 Task: Reply to email with the signature Charles Evans with the subject 'Project completion' from softage.1@softage.net with the message 'Could you provide an update on the progress of the environmental sustainability project?'
Action: Mouse moved to (864, 221)
Screenshot: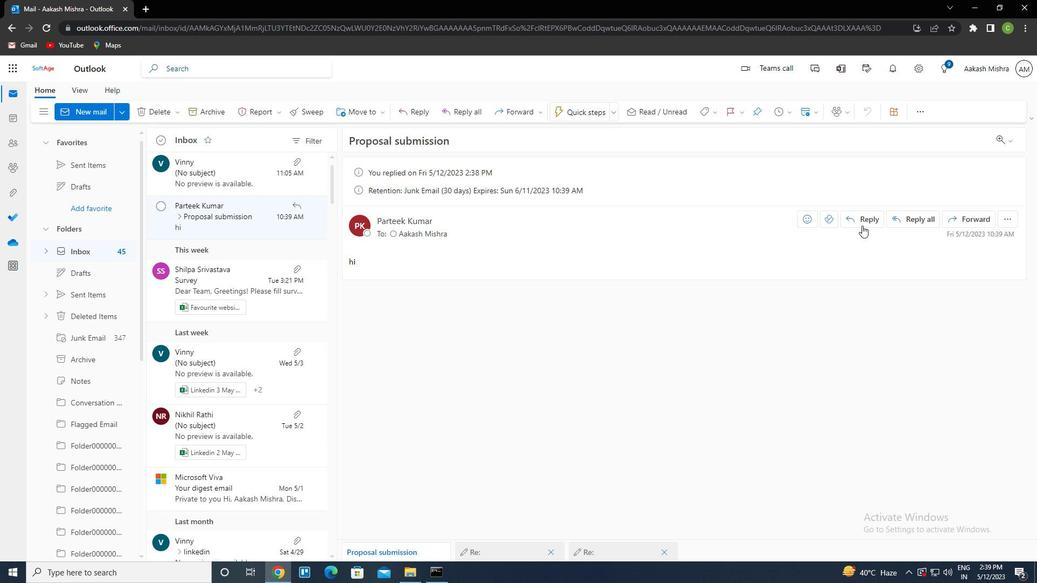 
Action: Mouse pressed left at (864, 221)
Screenshot: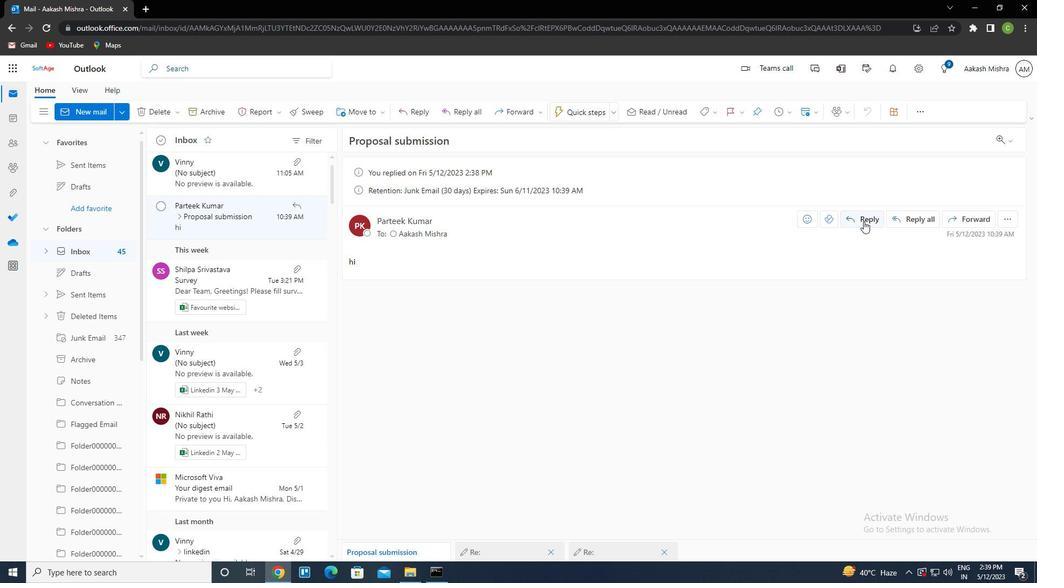 
Action: Mouse moved to (698, 113)
Screenshot: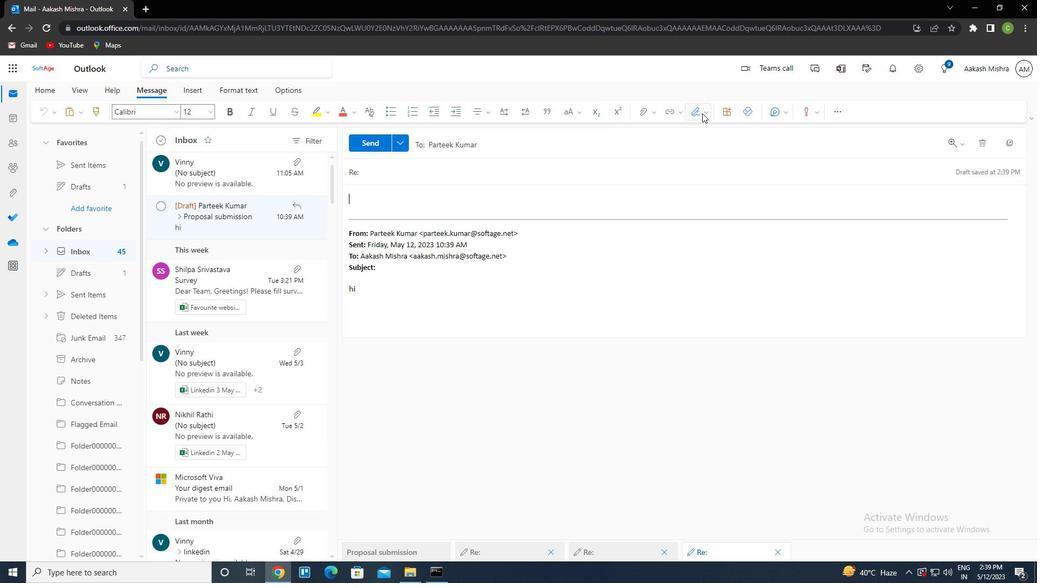 
Action: Mouse pressed left at (698, 113)
Screenshot: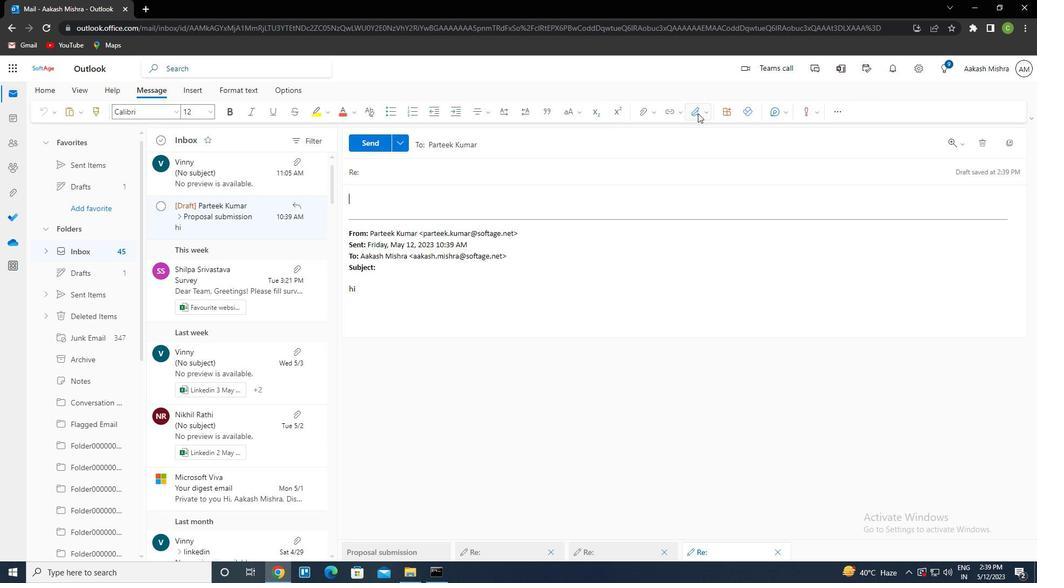 
Action: Mouse moved to (674, 155)
Screenshot: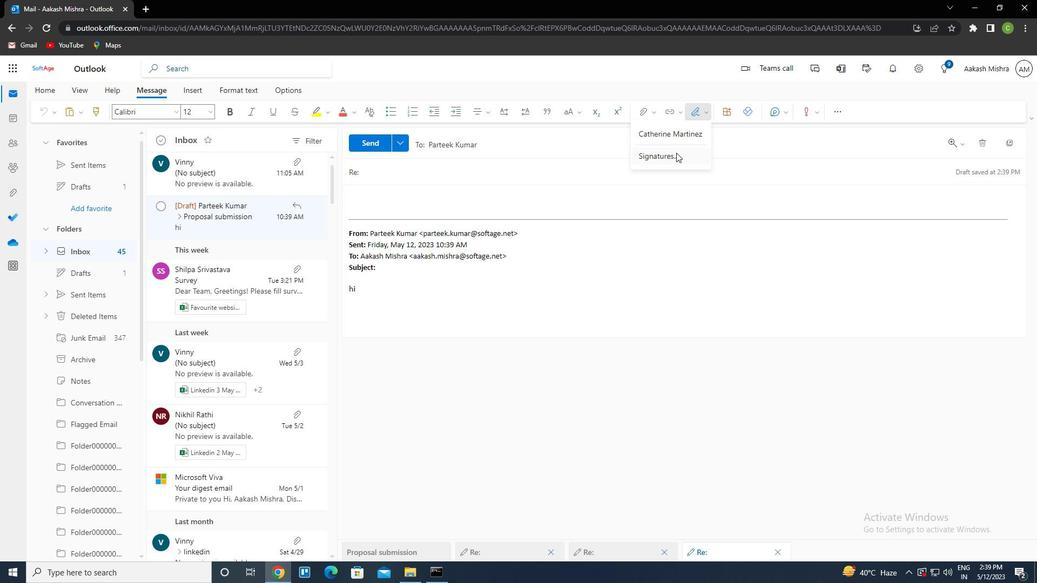 
Action: Mouse pressed left at (674, 155)
Screenshot: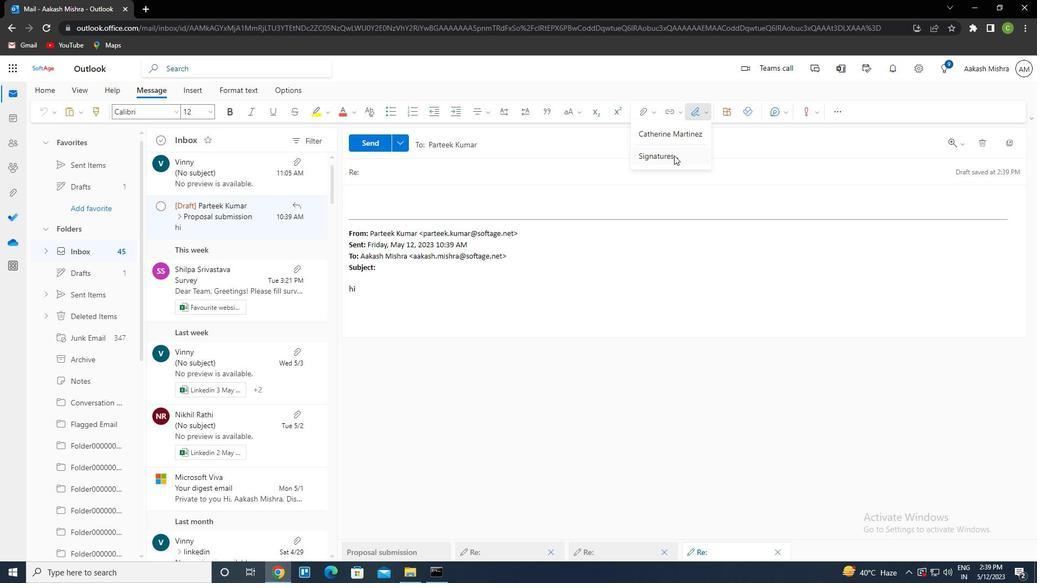
Action: Mouse moved to (728, 203)
Screenshot: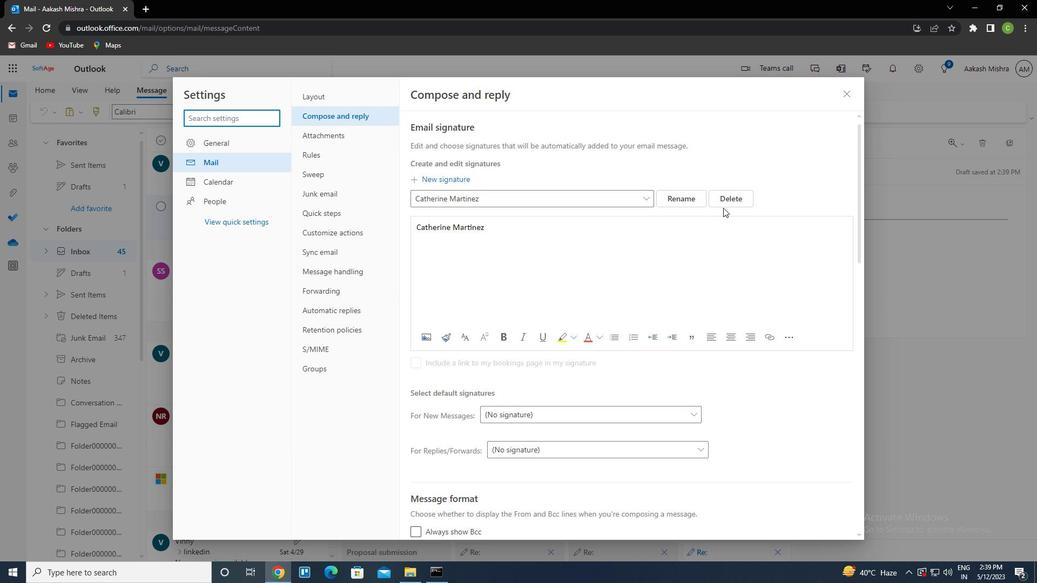 
Action: Mouse pressed left at (728, 203)
Screenshot: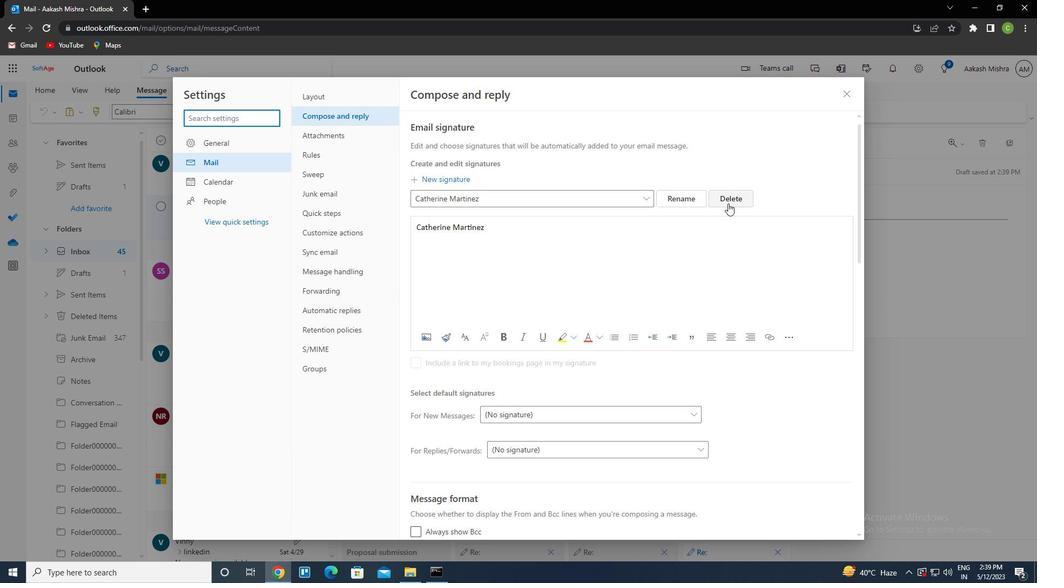 
Action: Mouse moved to (555, 196)
Screenshot: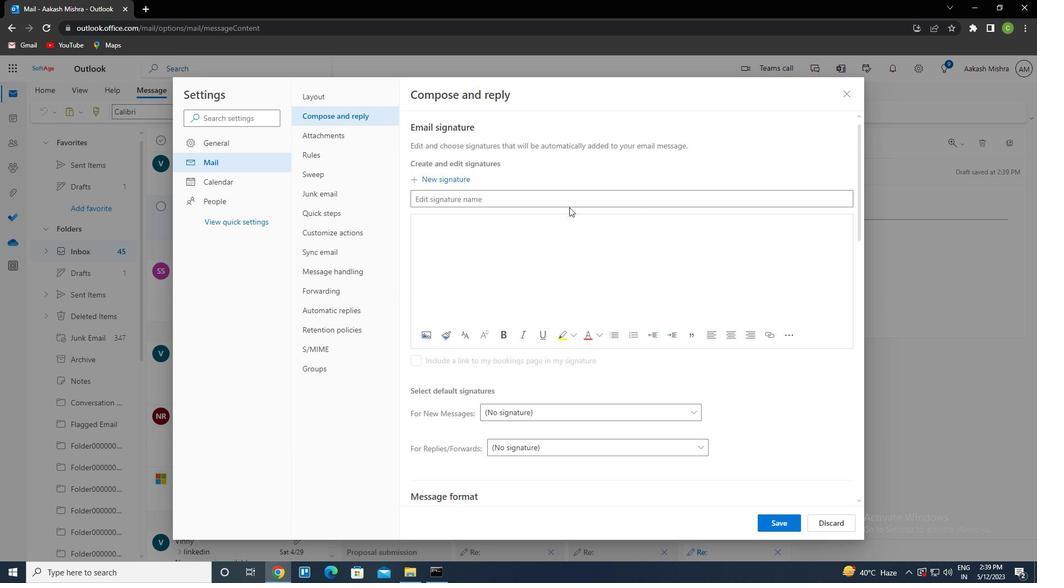
Action: Mouse pressed left at (555, 196)
Screenshot: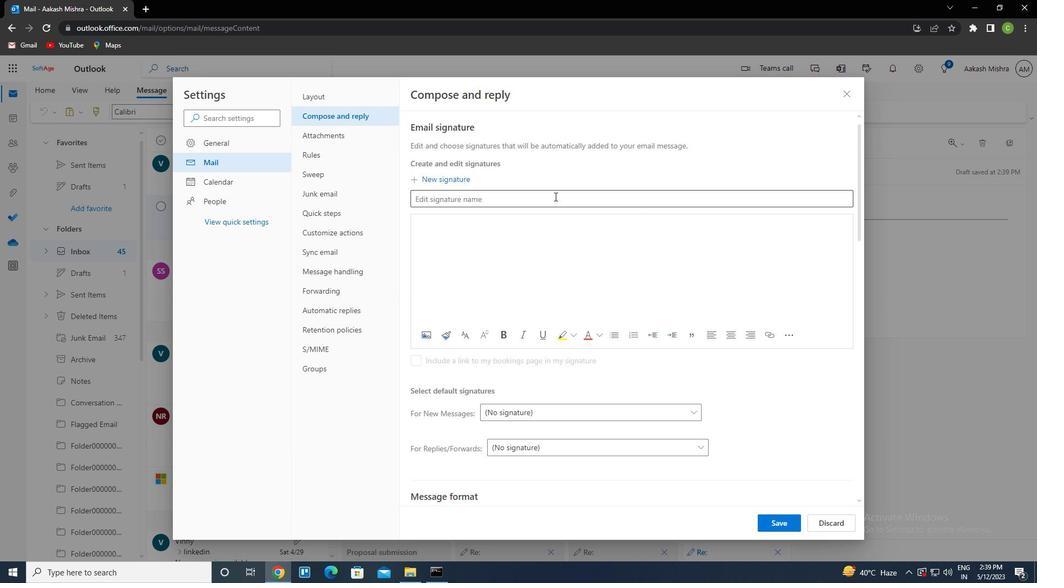 
Action: Key pressed <Key.caps_lock>c<Key.caps_lock>harles<Key.space><Key.caps_lock>e<Key.caps_lock>vans
Screenshot: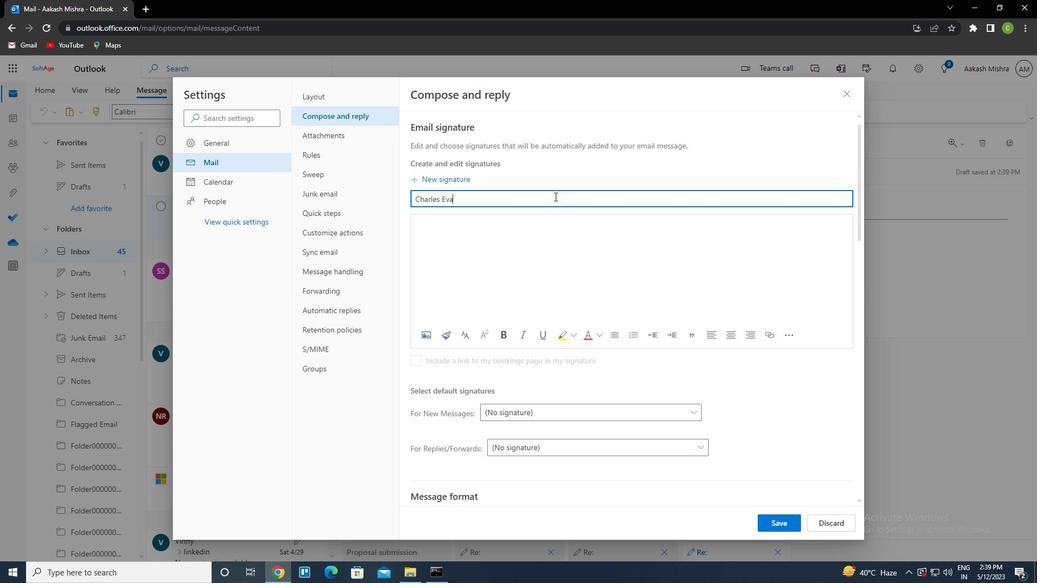 
Action: Mouse moved to (458, 235)
Screenshot: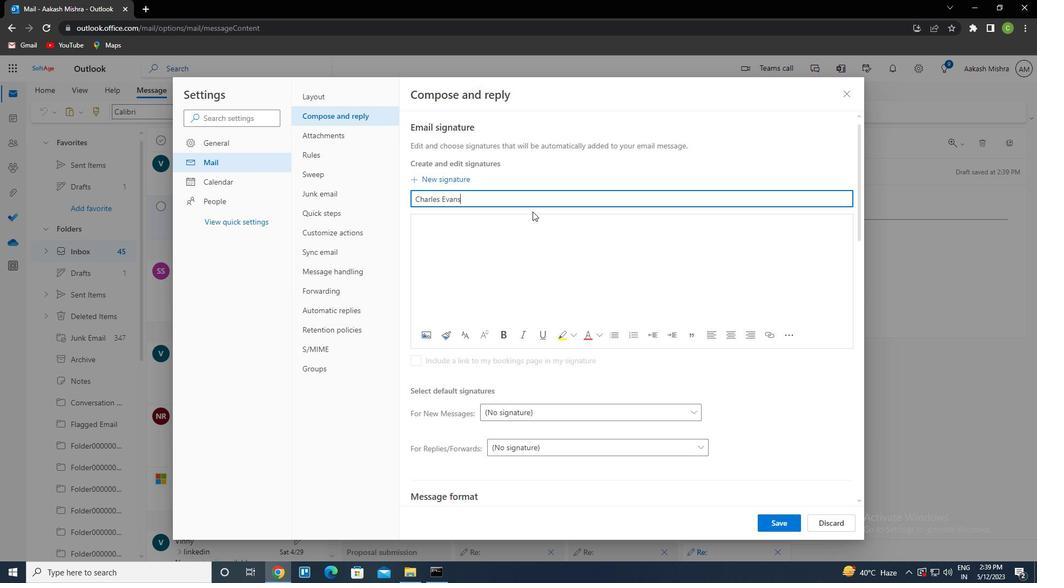 
Action: Mouse pressed left at (458, 235)
Screenshot: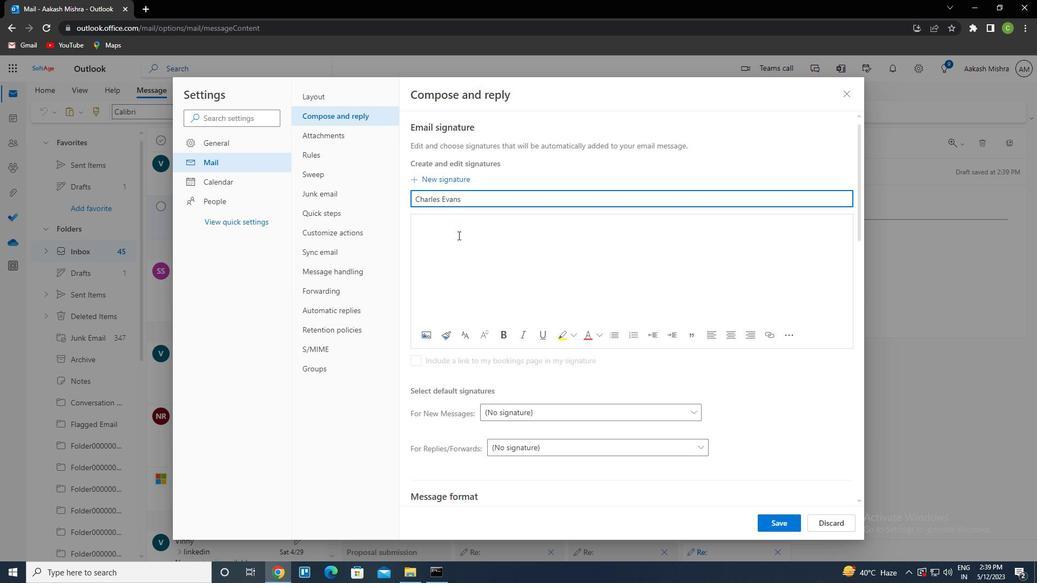 
Action: Key pressed <Key.caps_lock>c<Key.caps_lock>harles<Key.space><Key.caps_lock>e<Key.caps_lock>vans
Screenshot: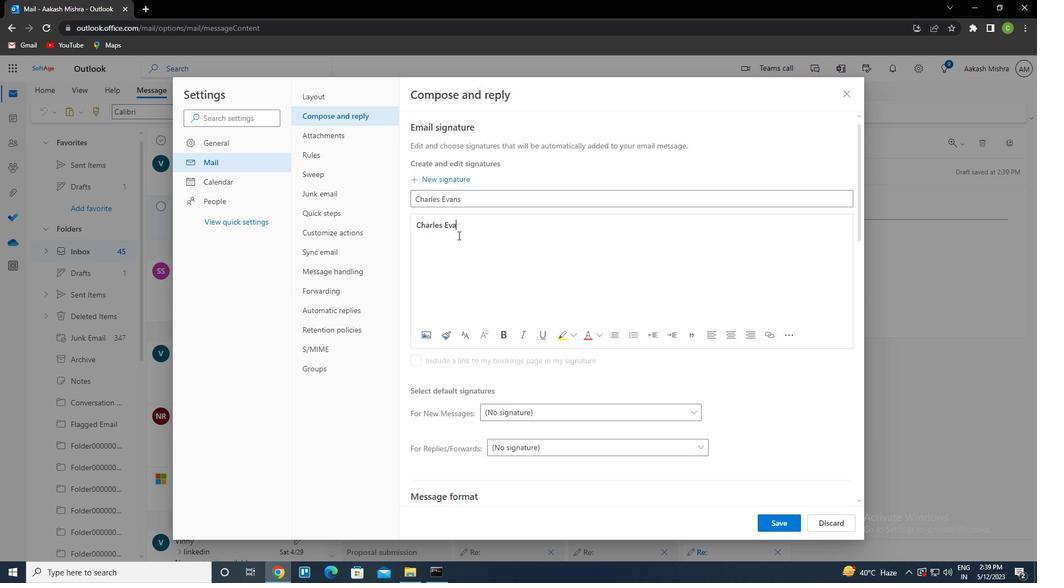 
Action: Mouse moved to (776, 521)
Screenshot: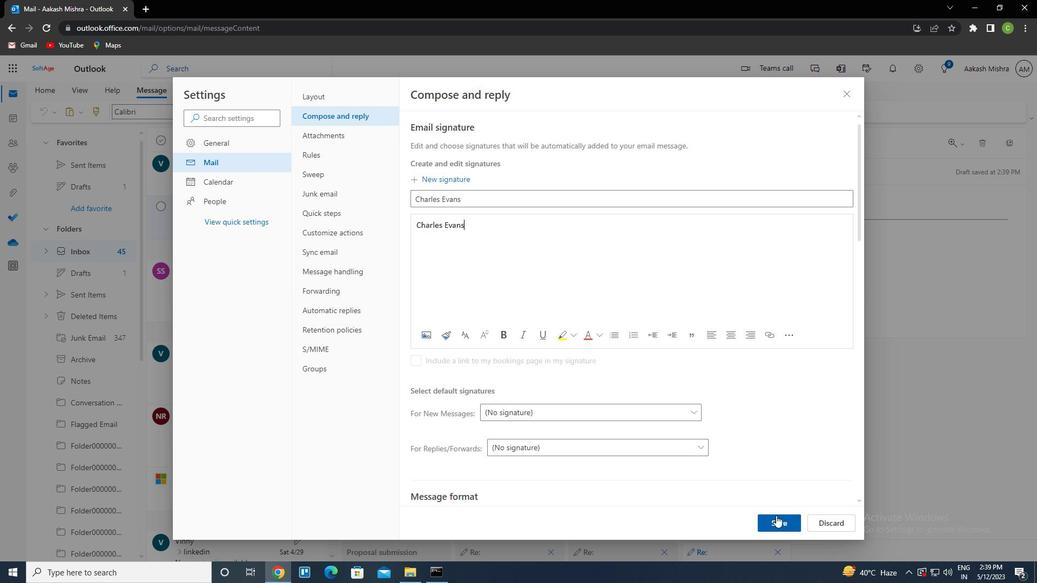 
Action: Mouse pressed left at (776, 521)
Screenshot: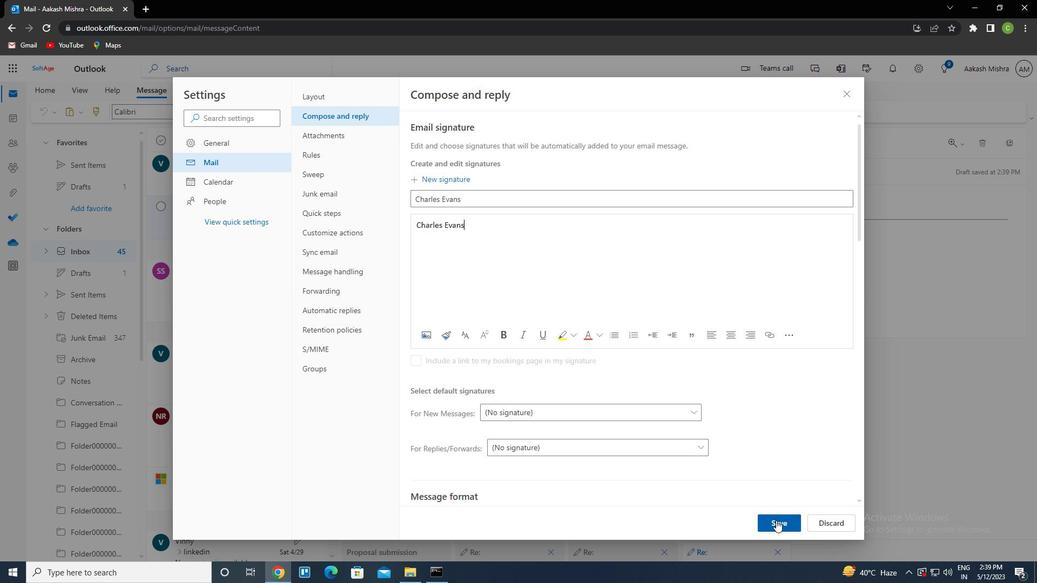 
Action: Mouse moved to (847, 90)
Screenshot: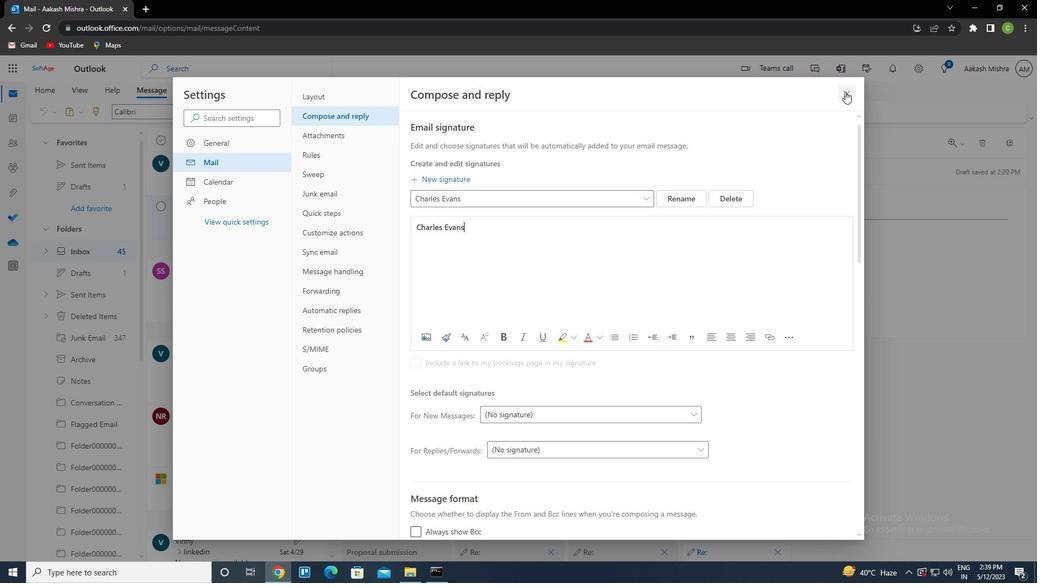 
Action: Mouse pressed left at (847, 90)
Screenshot: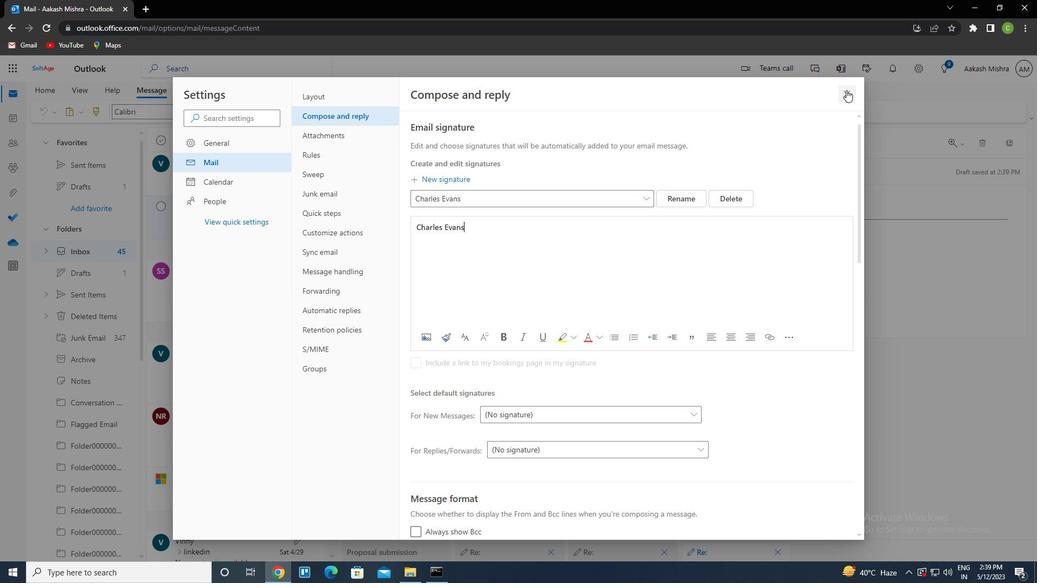 
Action: Mouse moved to (691, 111)
Screenshot: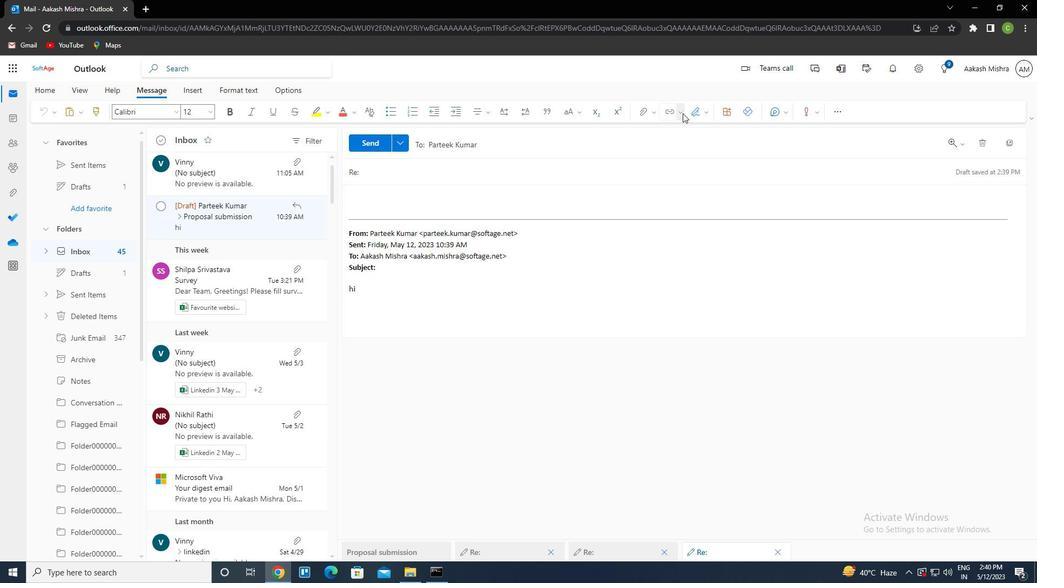 
Action: Mouse pressed left at (691, 111)
Screenshot: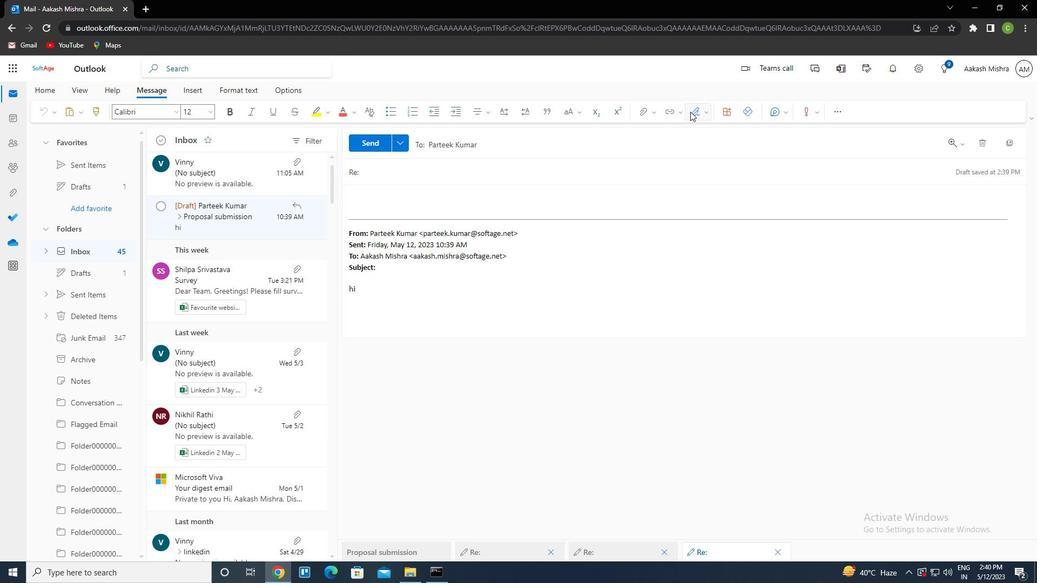 
Action: Mouse moved to (695, 134)
Screenshot: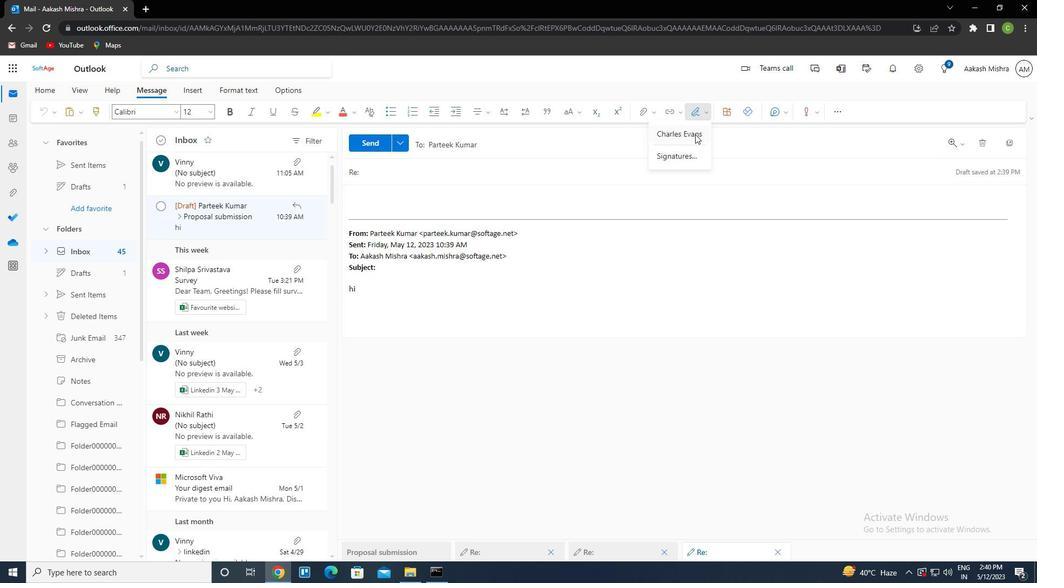 
Action: Mouse pressed left at (695, 134)
Screenshot: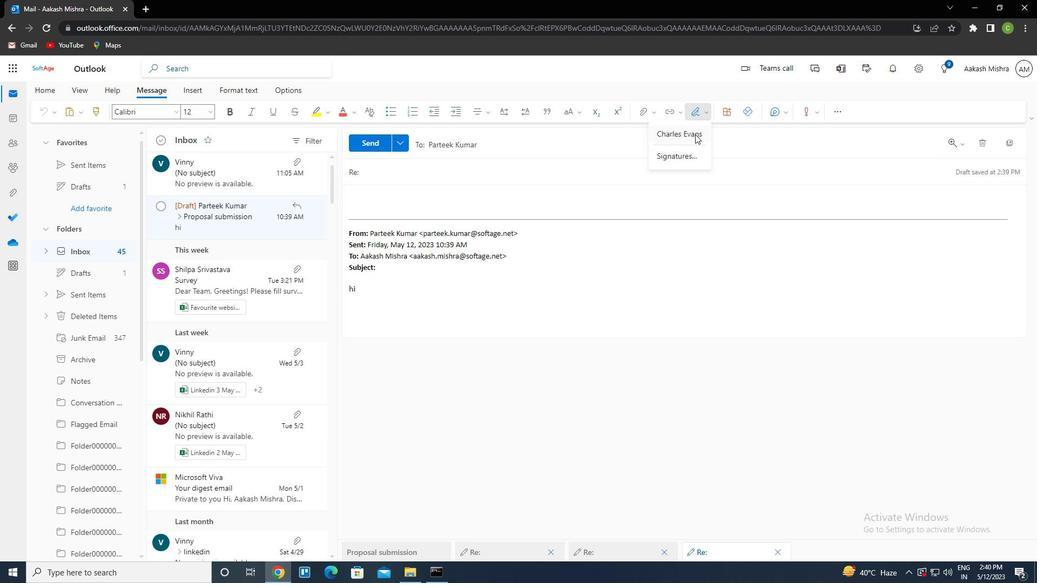 
Action: Mouse moved to (411, 170)
Screenshot: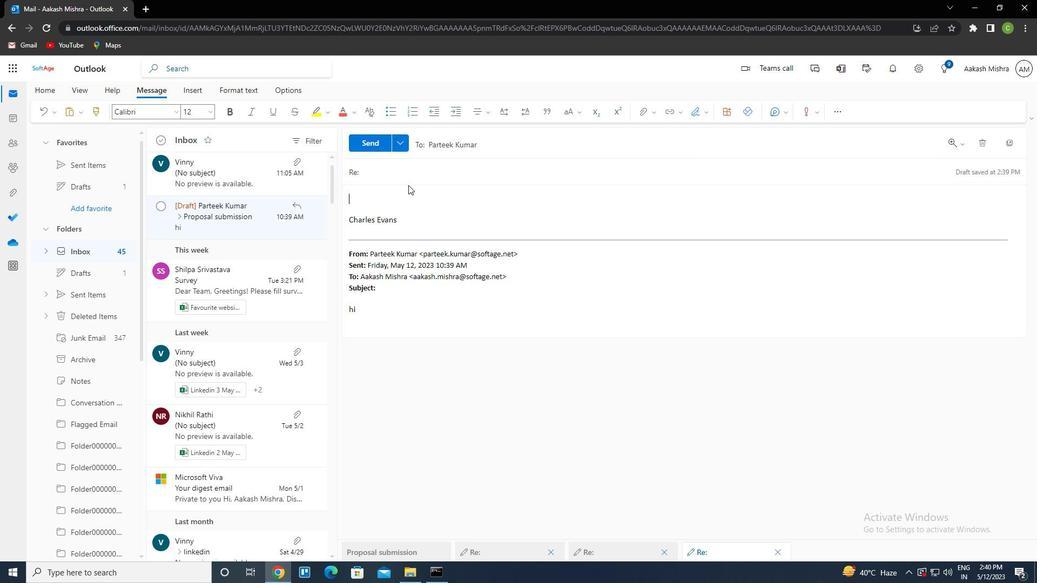 
Action: Mouse pressed left at (411, 170)
Screenshot: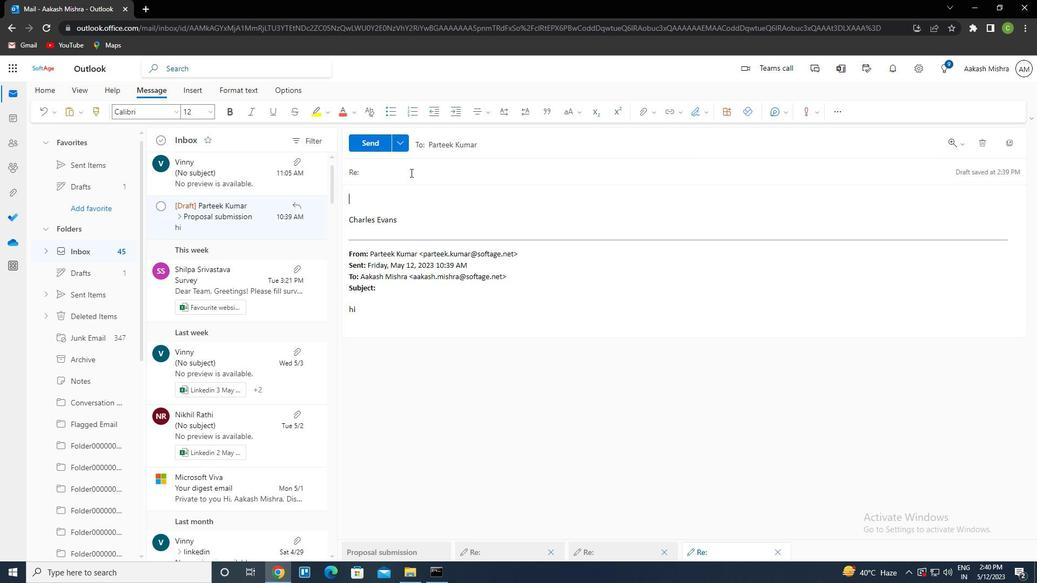 
Action: Key pressed <Key.caps_lock>o<Key.backspace>p<Key.caps_lock>roject<Key.space>completion<Key.tab><Key.caps_lock>c<Key.caps_lock>ould<Key.space>you<Key.space>provide<Key.space>an<Key.space>update<Key.space>on<Key.space>the<Key.space>progress<Key.space>of<Key.space>the<Key.space>environmental<Key.space>sustainability<Key.space>project
Screenshot: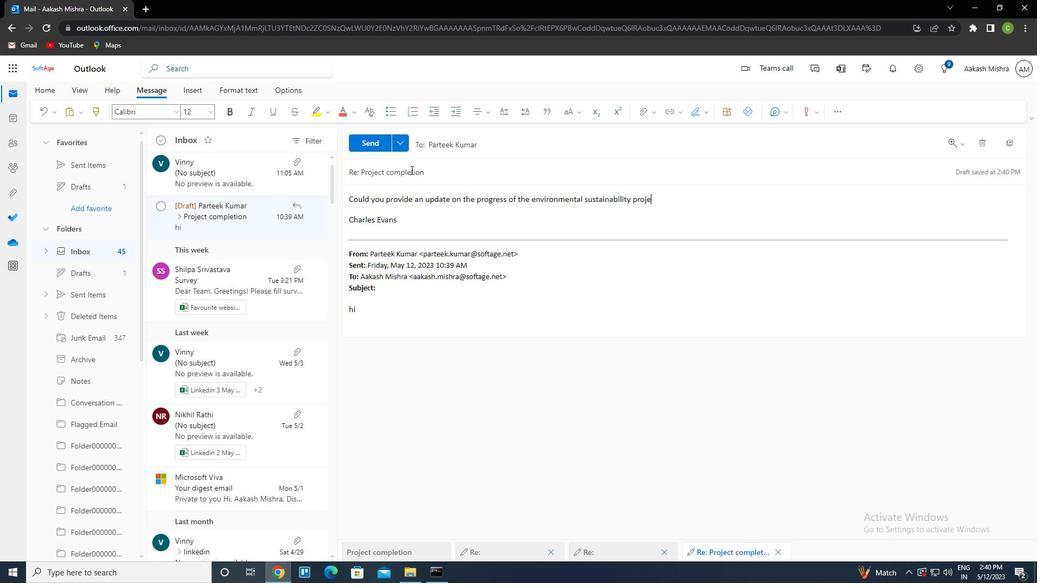 
Action: Mouse moved to (368, 146)
Screenshot: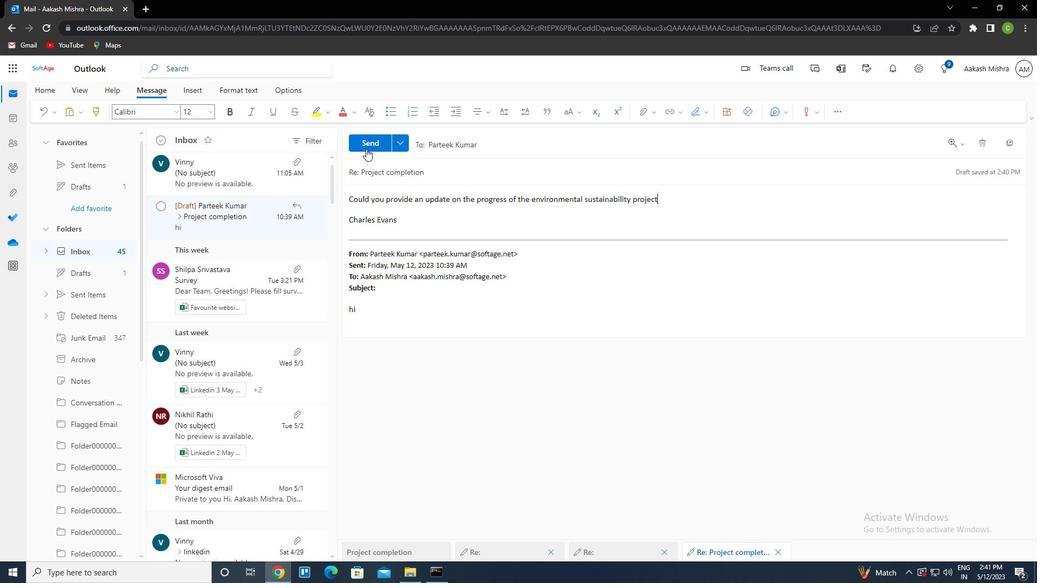 
Action: Mouse pressed left at (368, 146)
Screenshot: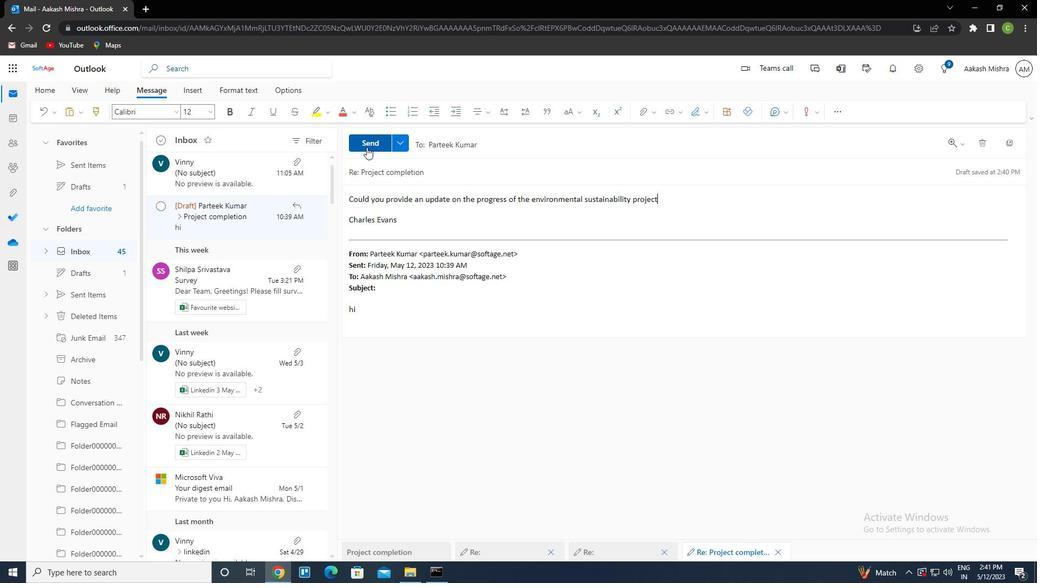 
